 Task: Select the Mountain Time - US & Canada as time zone for the schedule.
Action: Mouse moved to (442, 220)
Screenshot: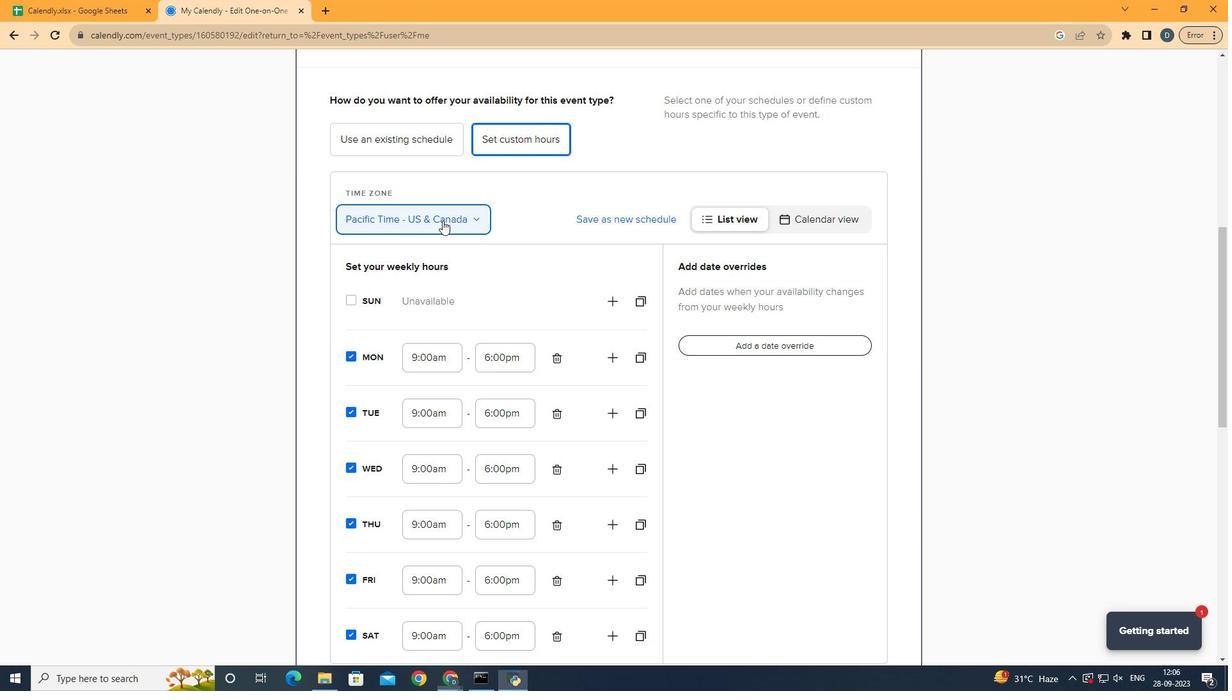 
Action: Mouse pressed left at (442, 220)
Screenshot: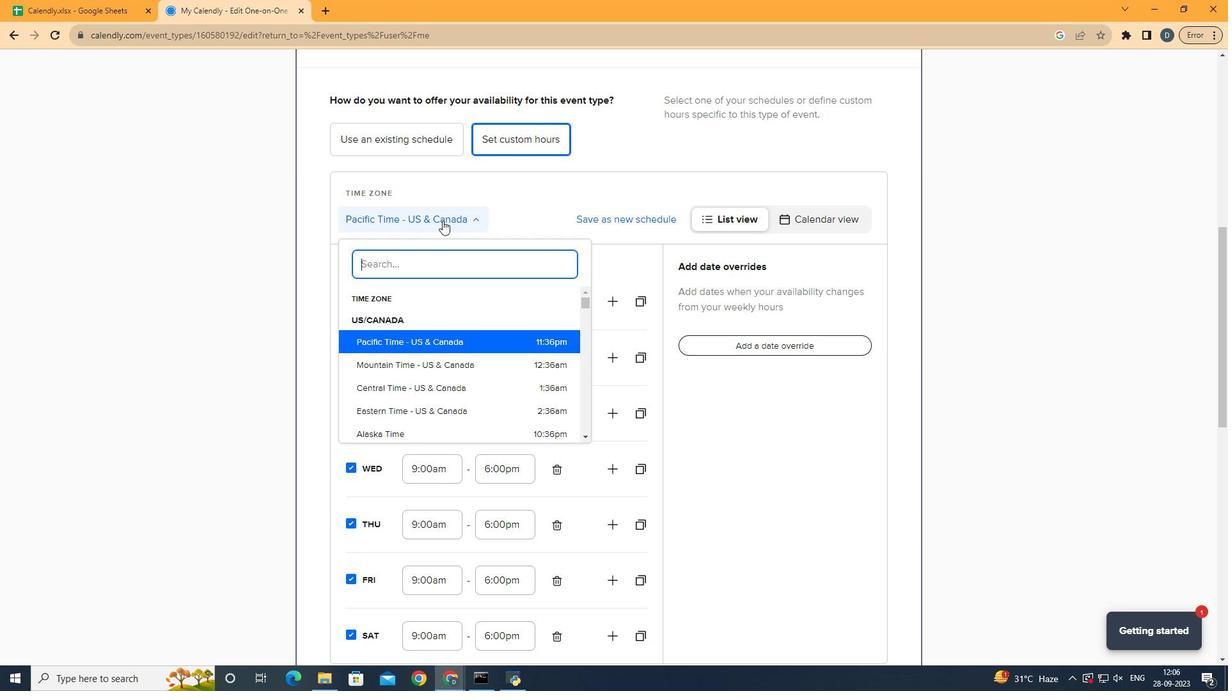 
Action: Mouse moved to (442, 371)
Screenshot: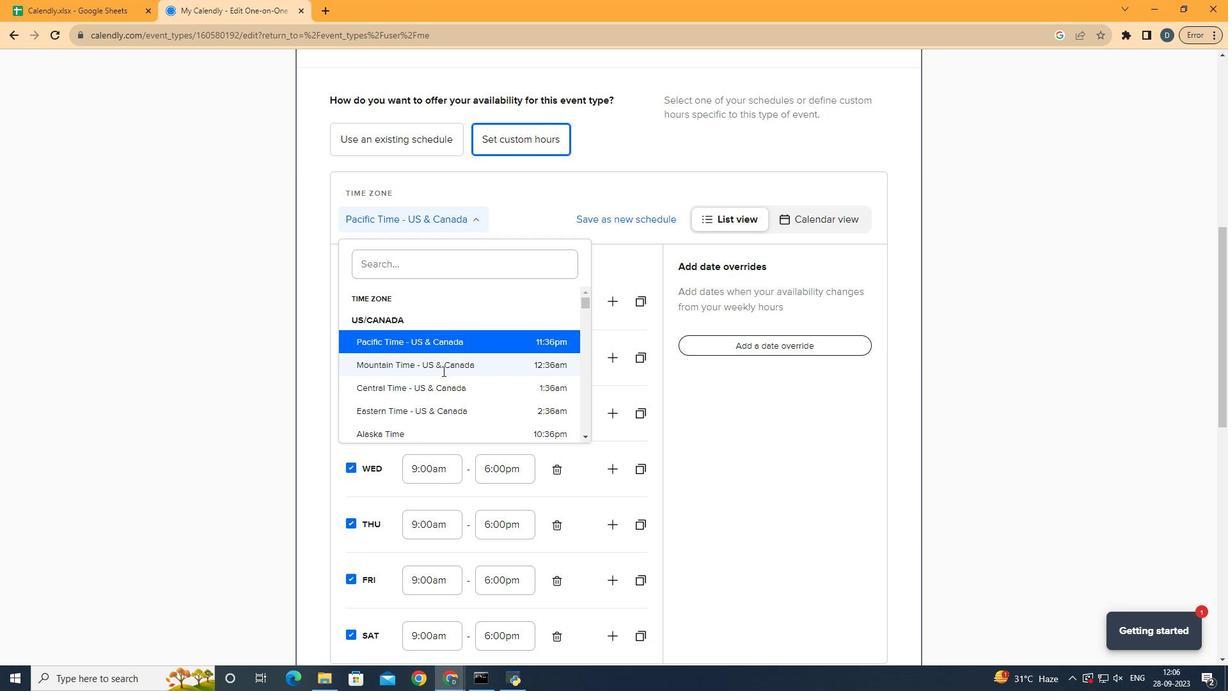 
Action: Mouse pressed left at (442, 371)
Screenshot: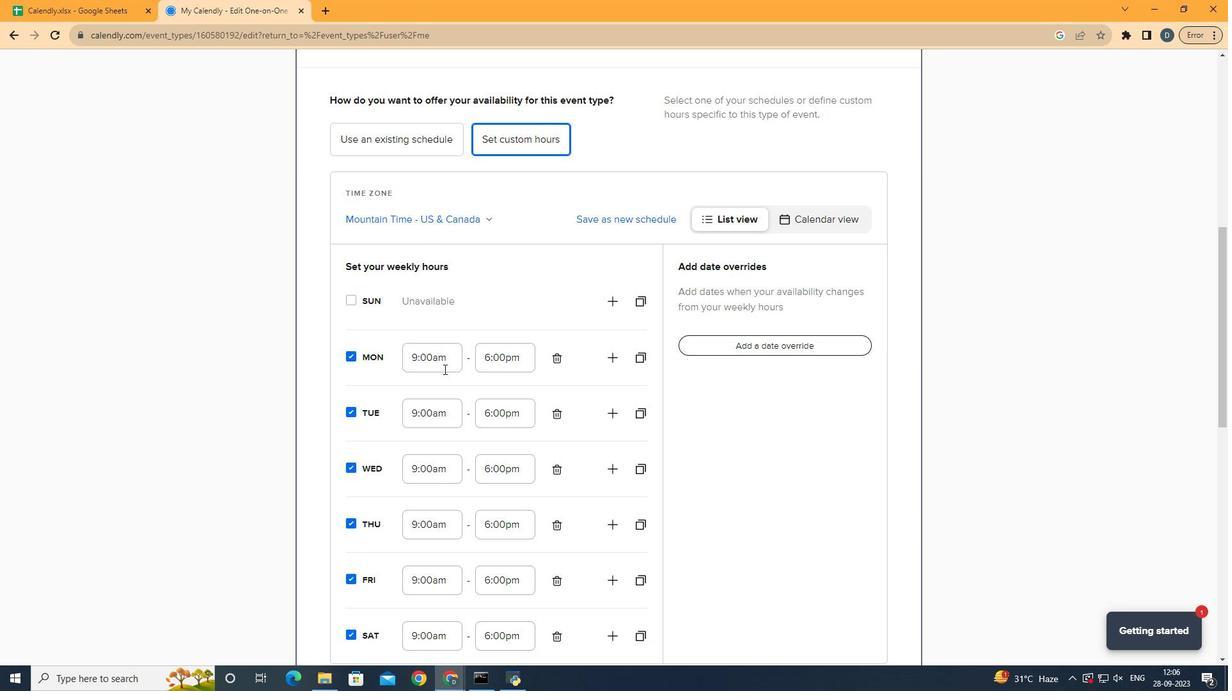 
Action: Mouse moved to (543, 244)
Screenshot: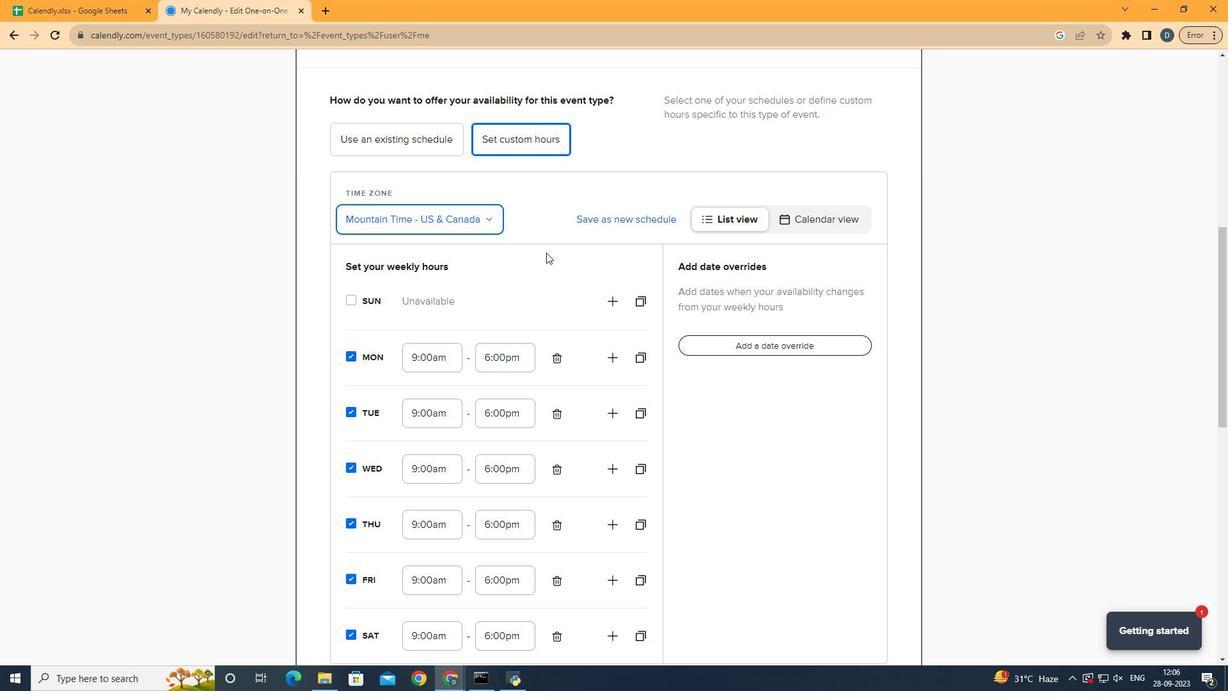 
